 Task: Add a field from the Popular template Priority with name Transpire.
Action: Mouse moved to (60, 373)
Screenshot: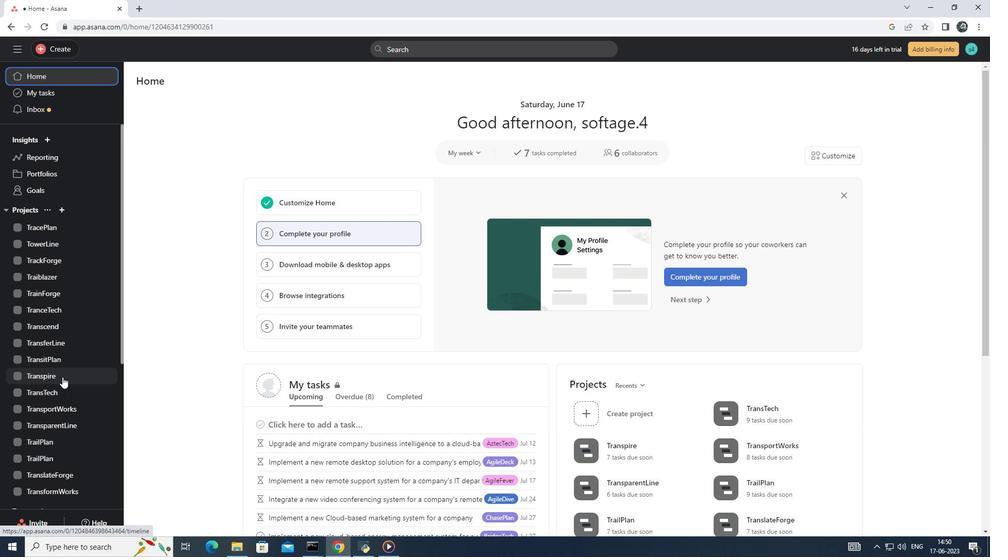 
Action: Mouse pressed left at (60, 373)
Screenshot: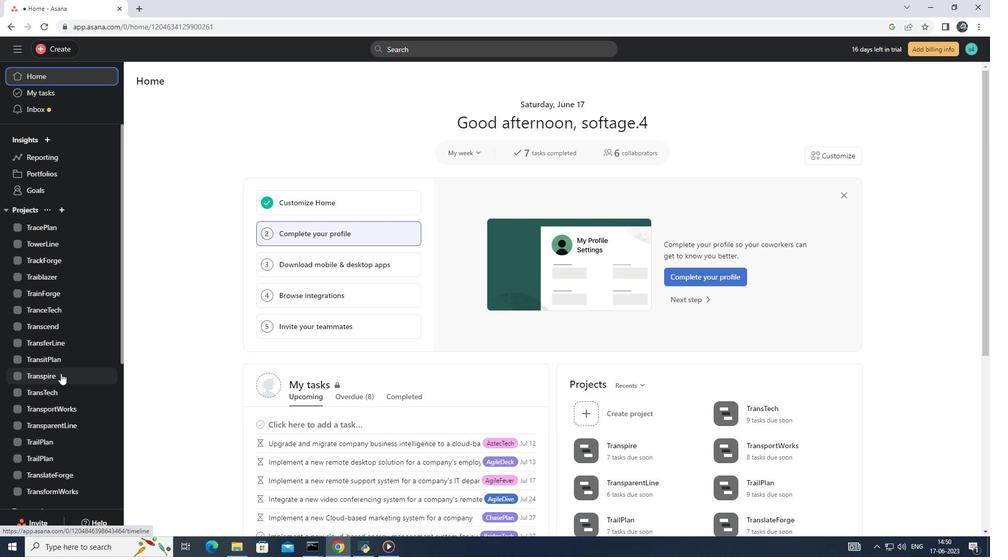 
Action: Mouse moved to (183, 103)
Screenshot: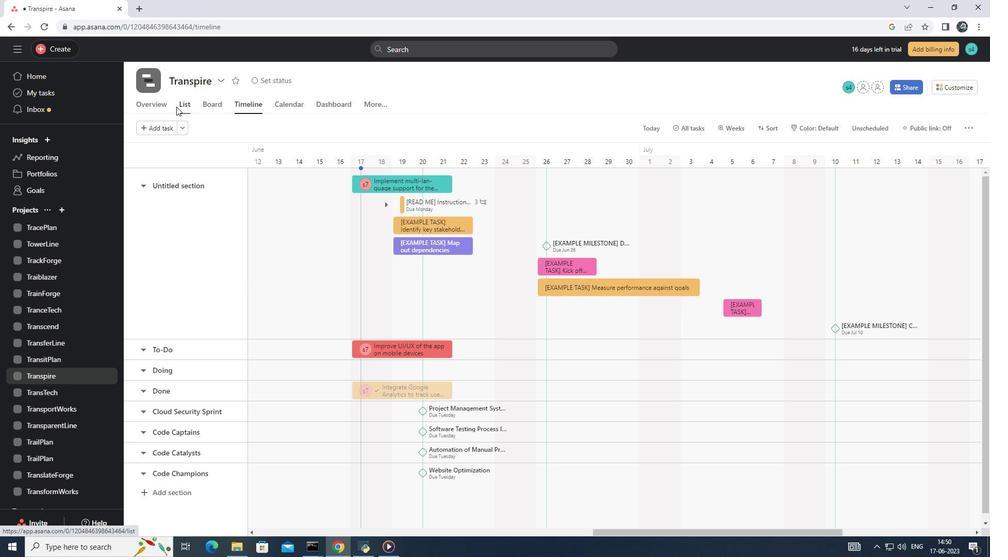 
Action: Mouse pressed left at (183, 103)
Screenshot: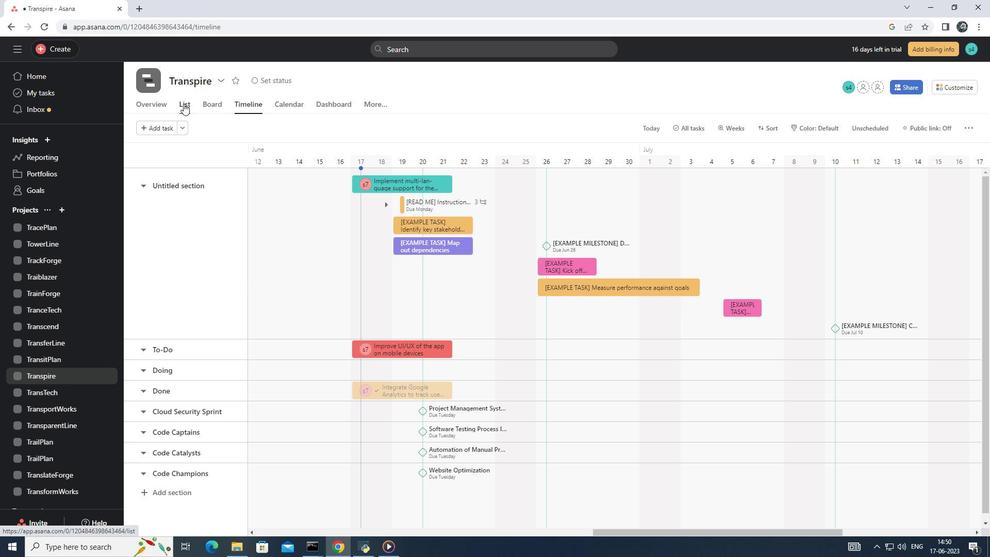 
Action: Mouse moved to (775, 152)
Screenshot: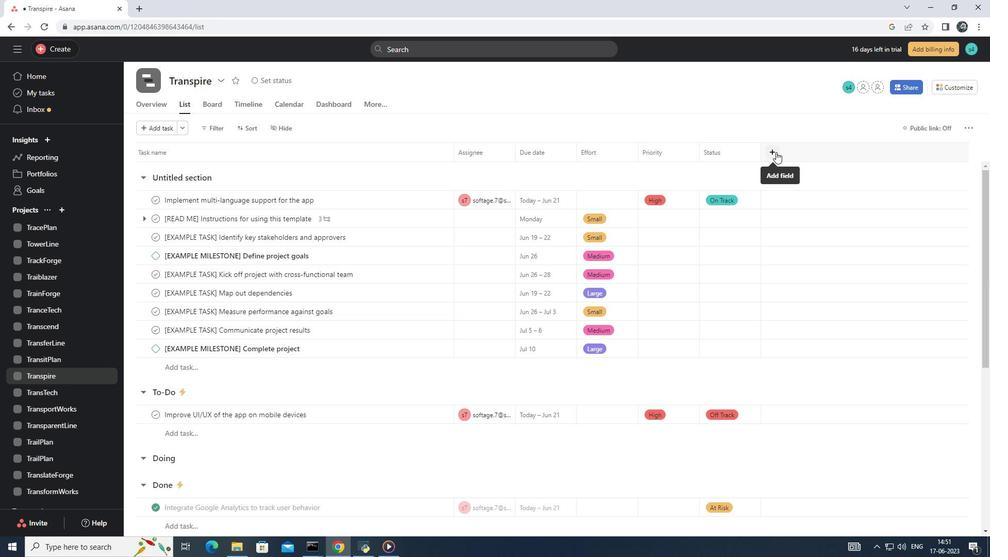 
Action: Mouse pressed left at (775, 152)
Screenshot: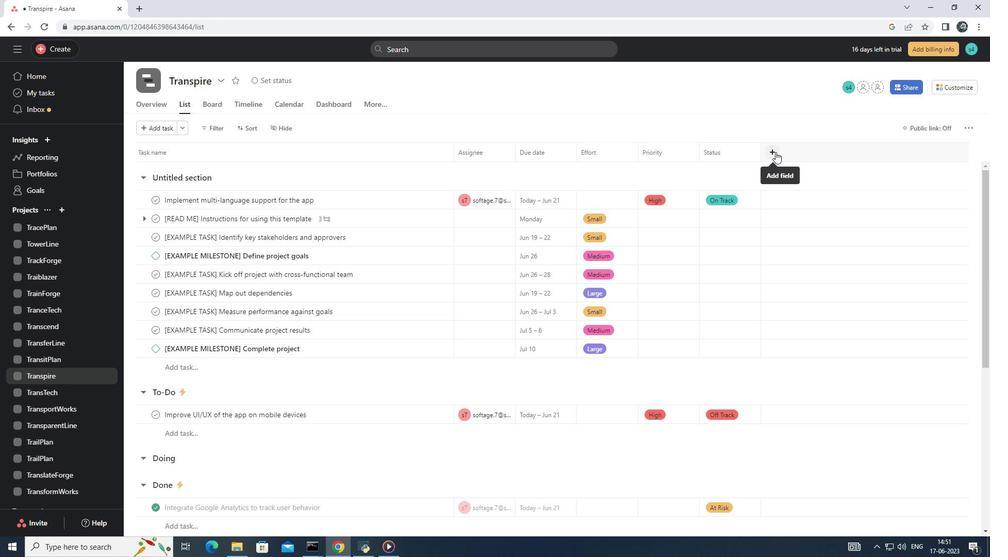 
Action: Mouse moved to (797, 187)
Screenshot: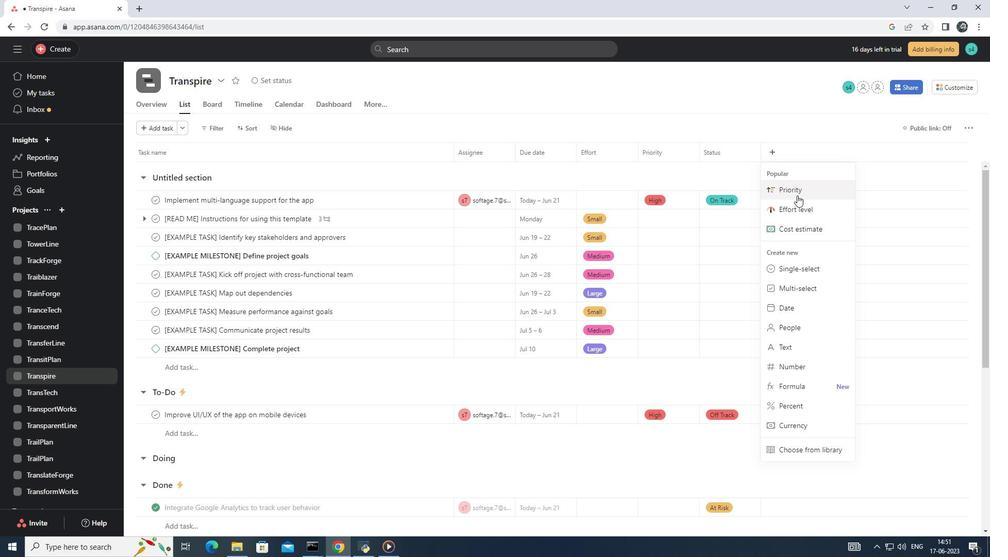 
Action: Mouse pressed left at (797, 187)
Screenshot: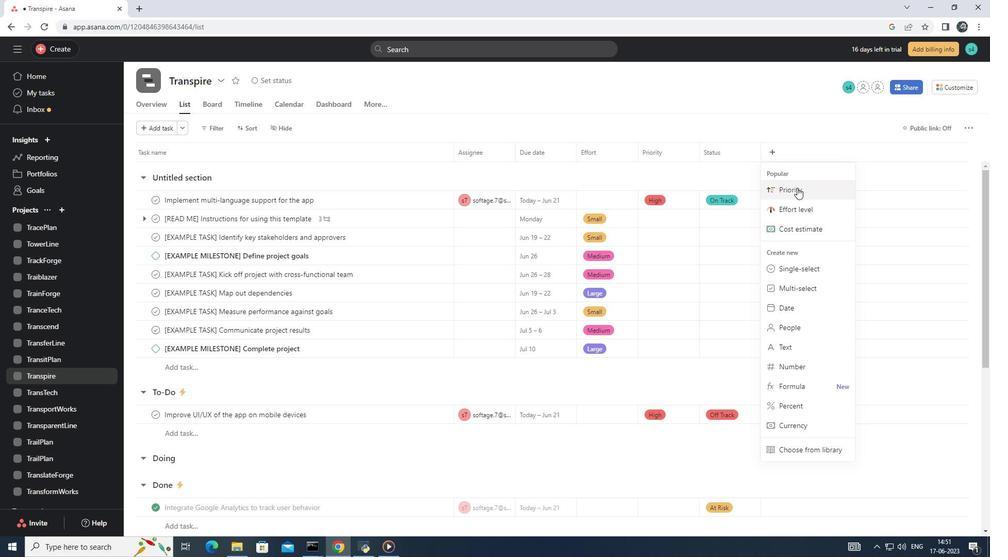 
Action: Mouse moved to (398, 142)
Screenshot: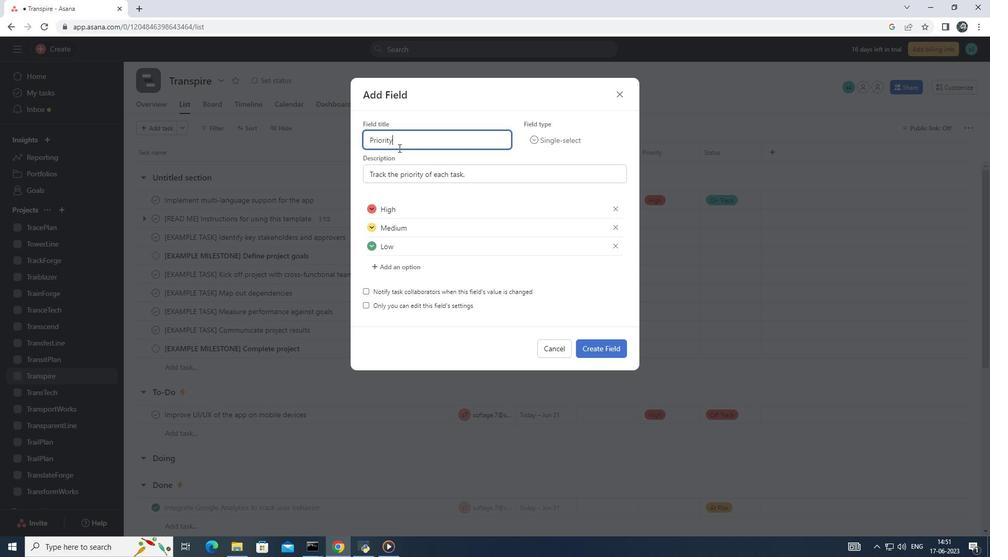 
Action: Key pressed <Key.backspace><Key.backspace><Key.backspace><Key.backspace><Key.backspace><Key.backspace><Key.backspace><Key.backspace><Key.backspace><Key.backspace><Key.backspace><Key.backspace><Key.backspace><Key.backspace><Key.backspace><Key.backspace><Key.backspace><Key.backspace><Key.backspace><Key.shift>Transpire
Screenshot: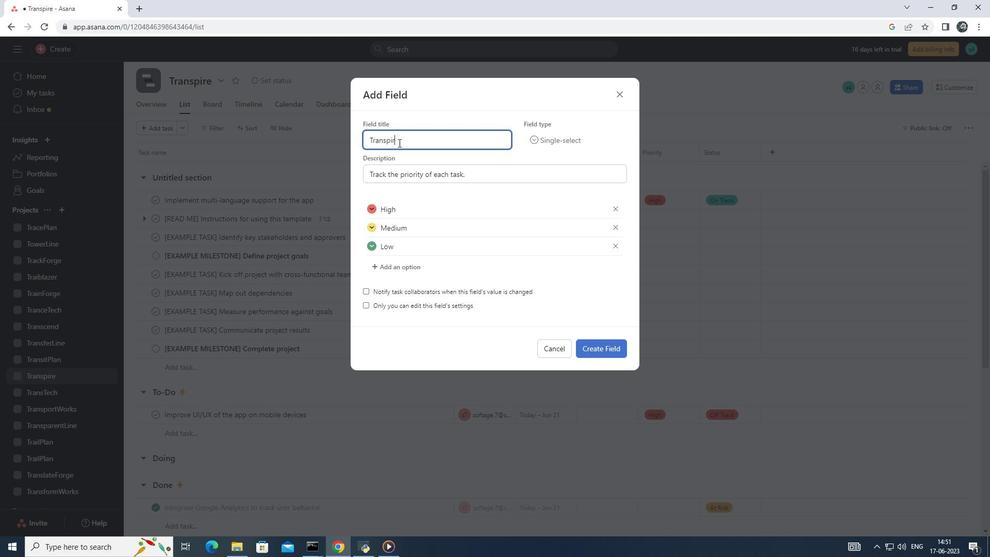 
Action: Mouse moved to (600, 347)
Screenshot: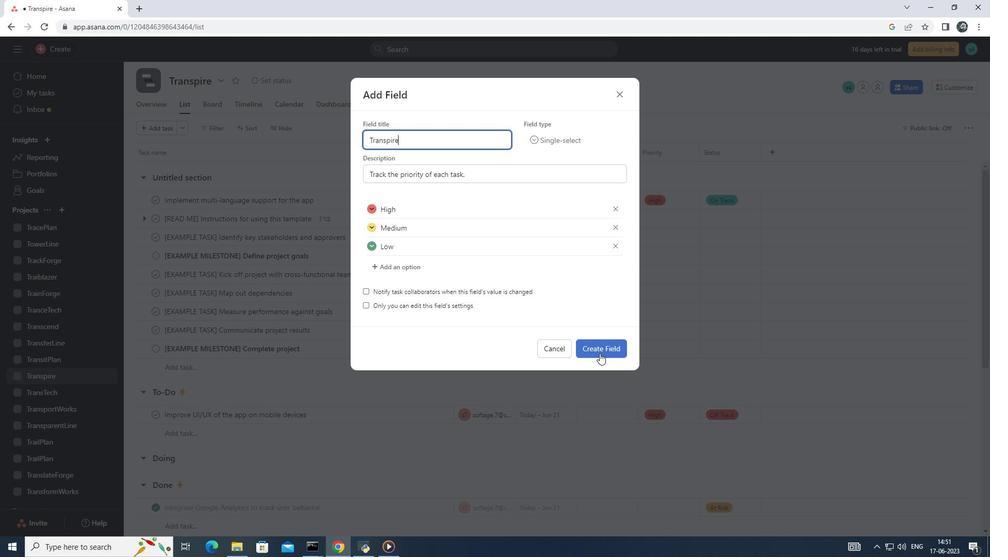 
Action: Mouse pressed left at (600, 347)
Screenshot: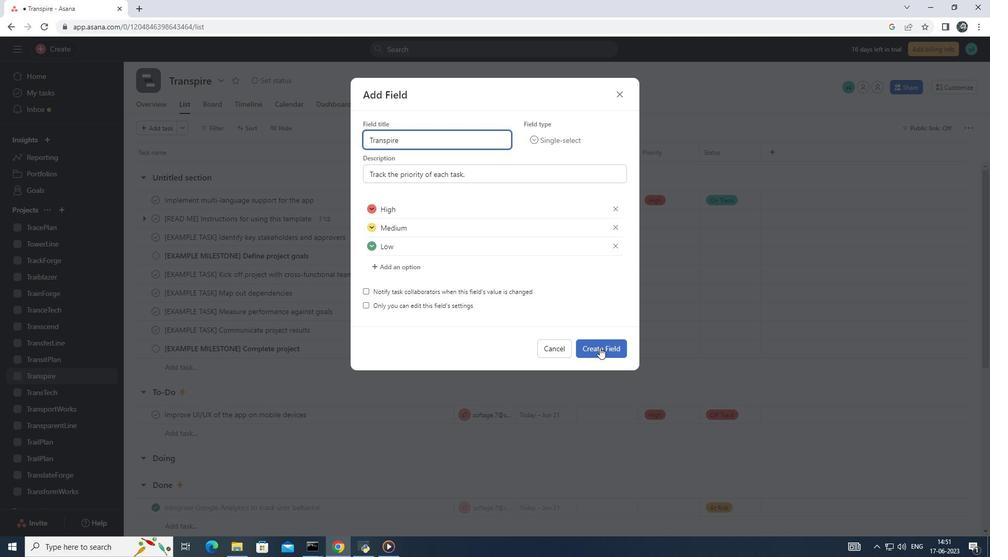 
Action: Mouse moved to (600, 347)
Screenshot: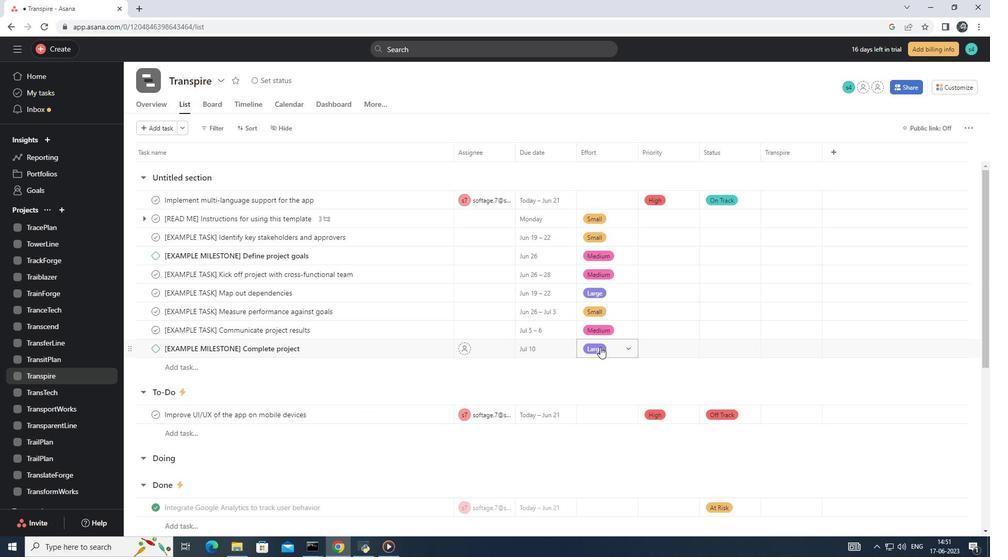 
